 Task: In the "Doing" board, enter the title "Vehicle Name".
Action: Mouse moved to (407, 166)
Screenshot: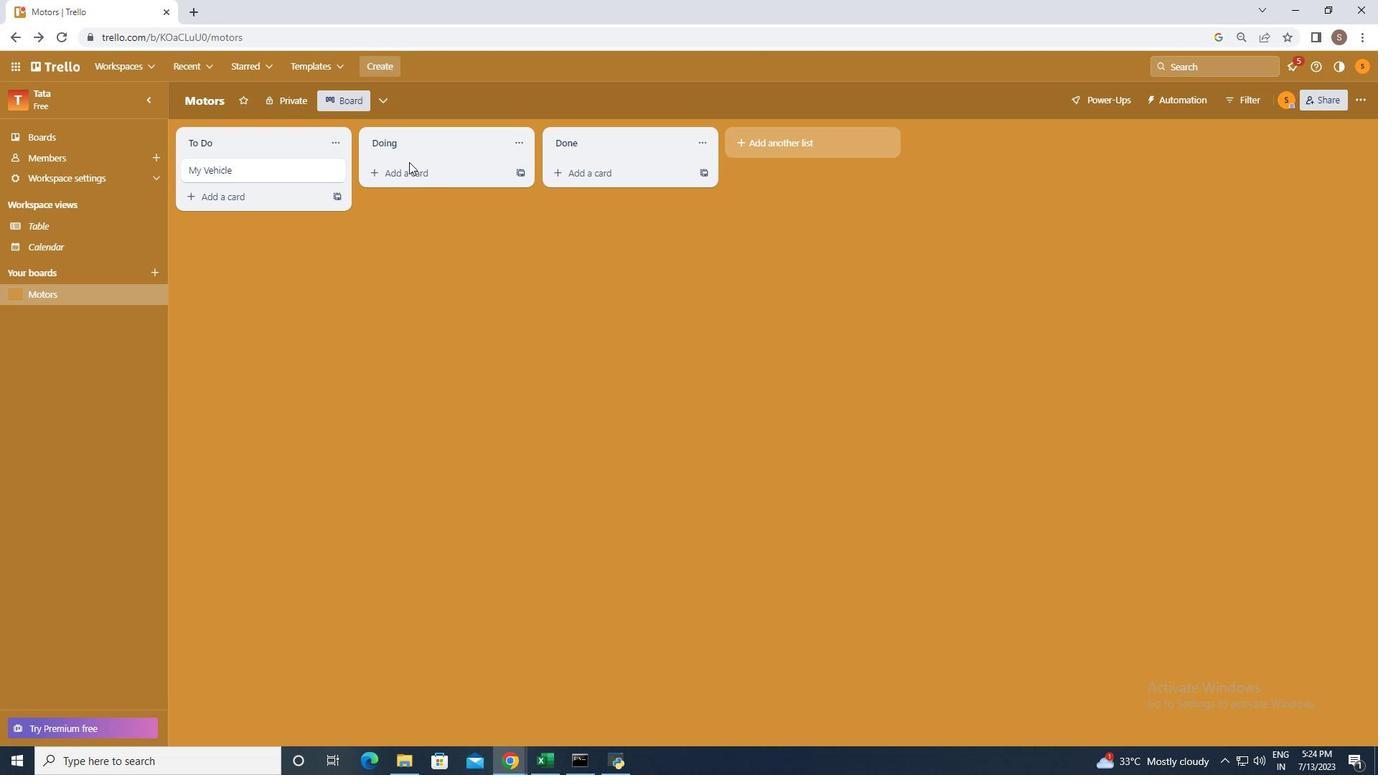 
Action: Mouse pressed left at (407, 166)
Screenshot: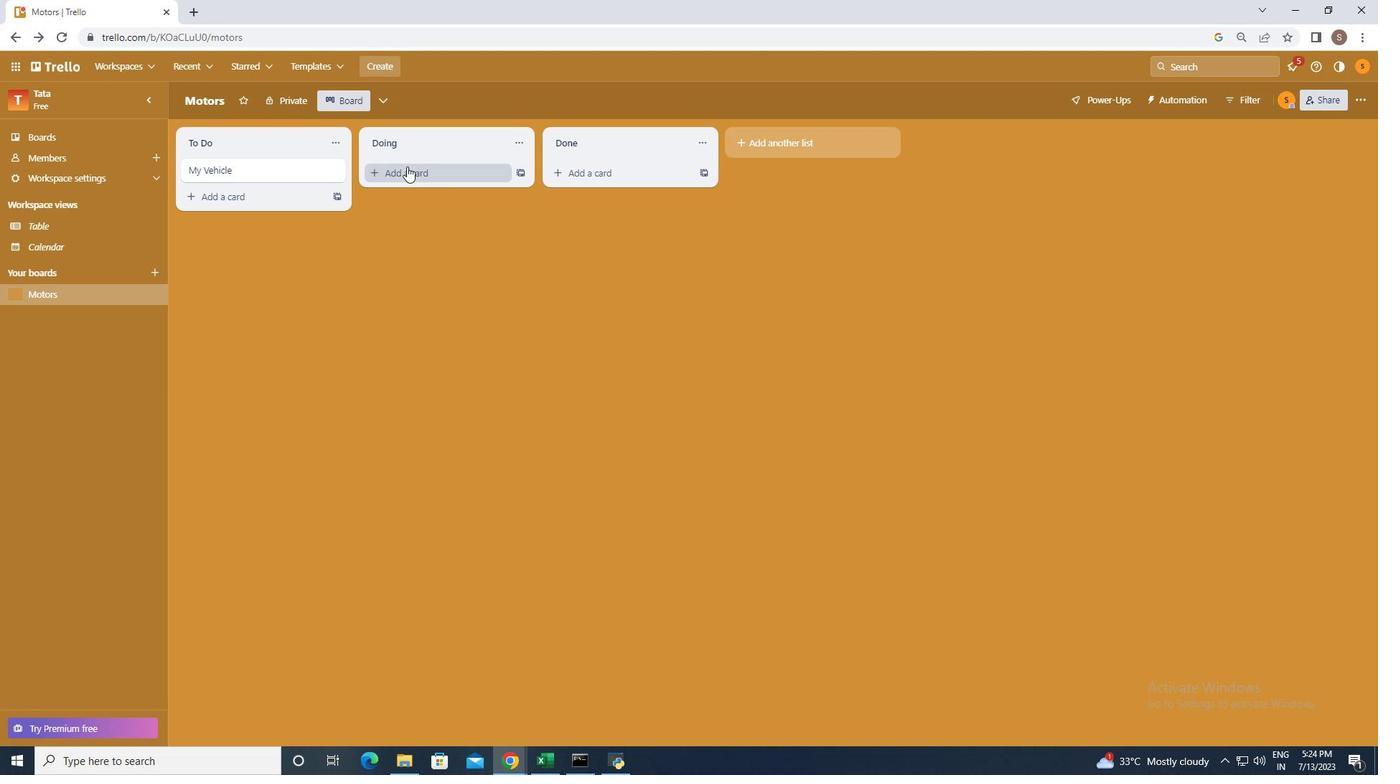
Action: Mouse moved to (417, 176)
Screenshot: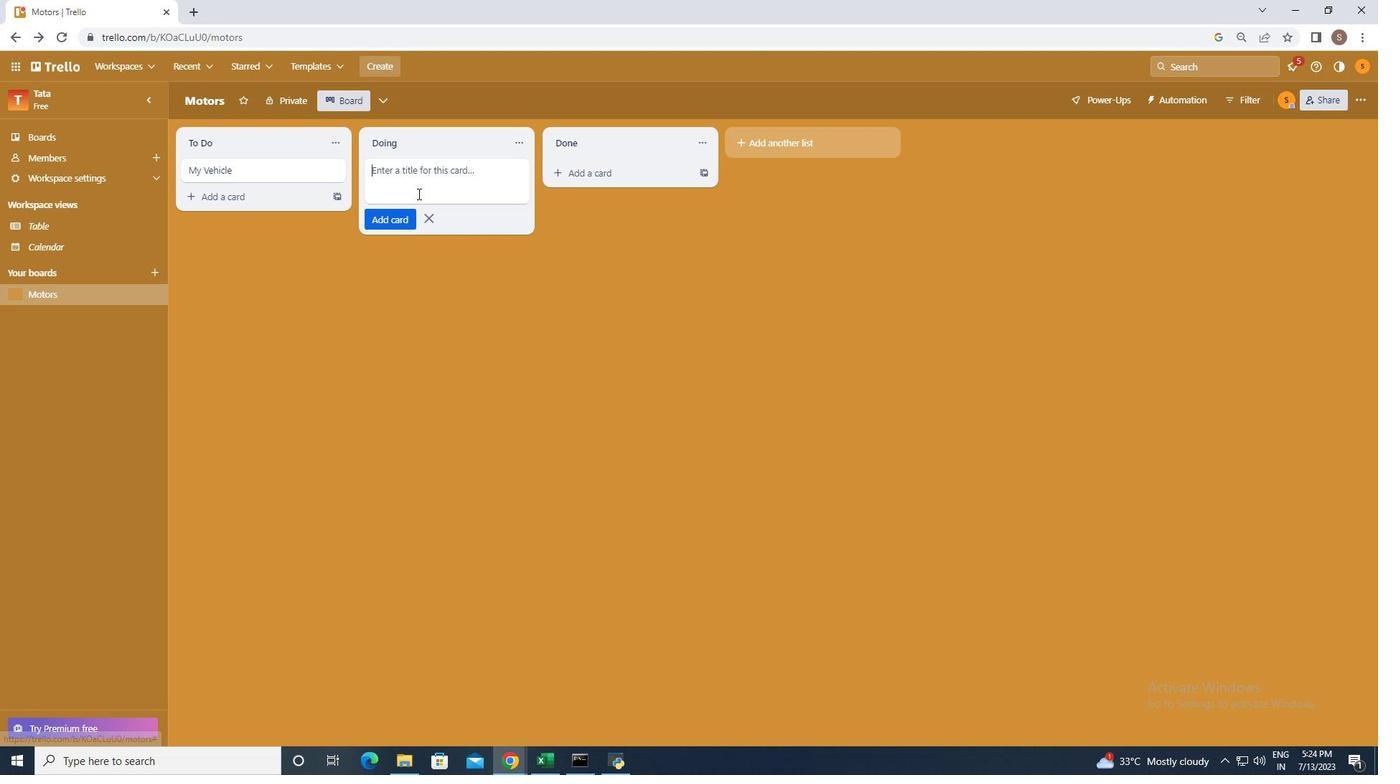 
Action: Key pressed <Key.shift>B<Key.backspace>Vehicle<Key.space><Key.shift>Name
Screenshot: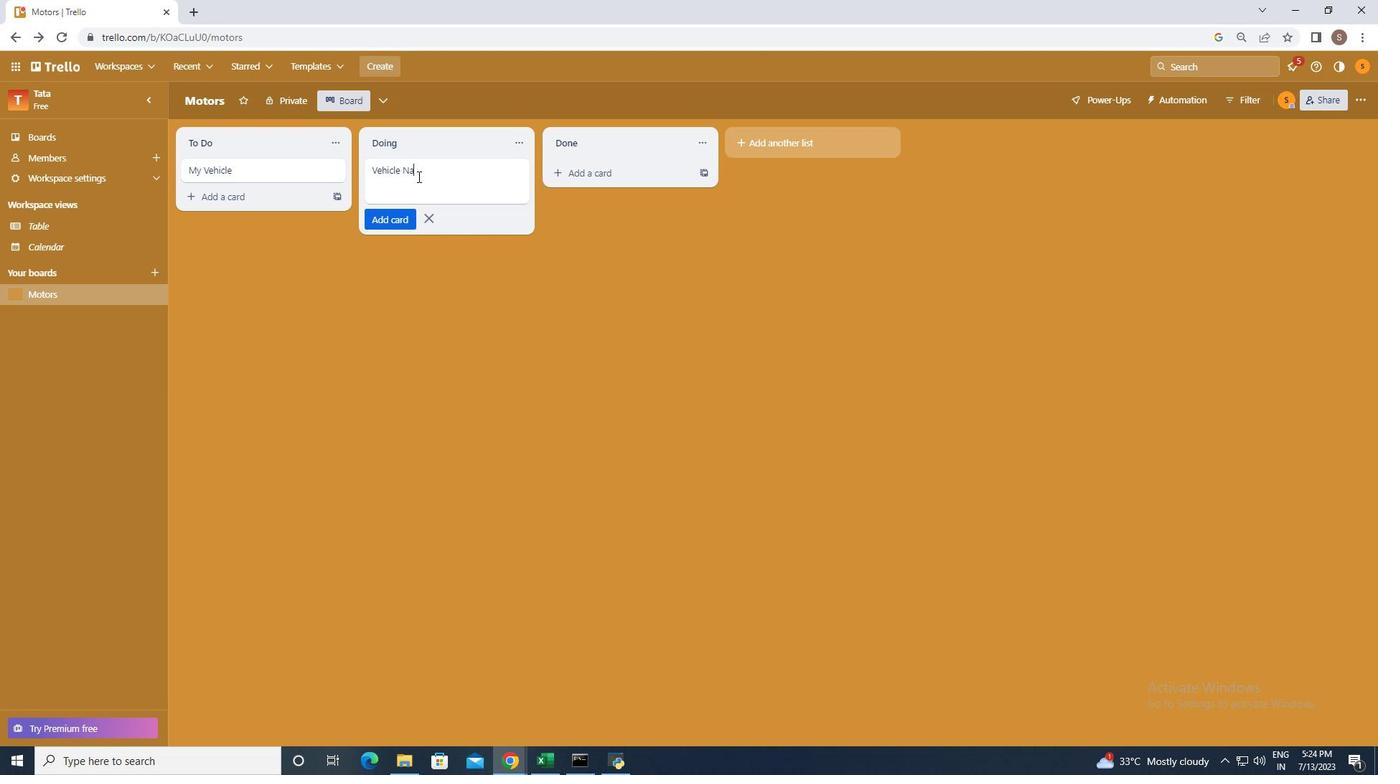 
Action: Mouse moved to (607, 342)
Screenshot: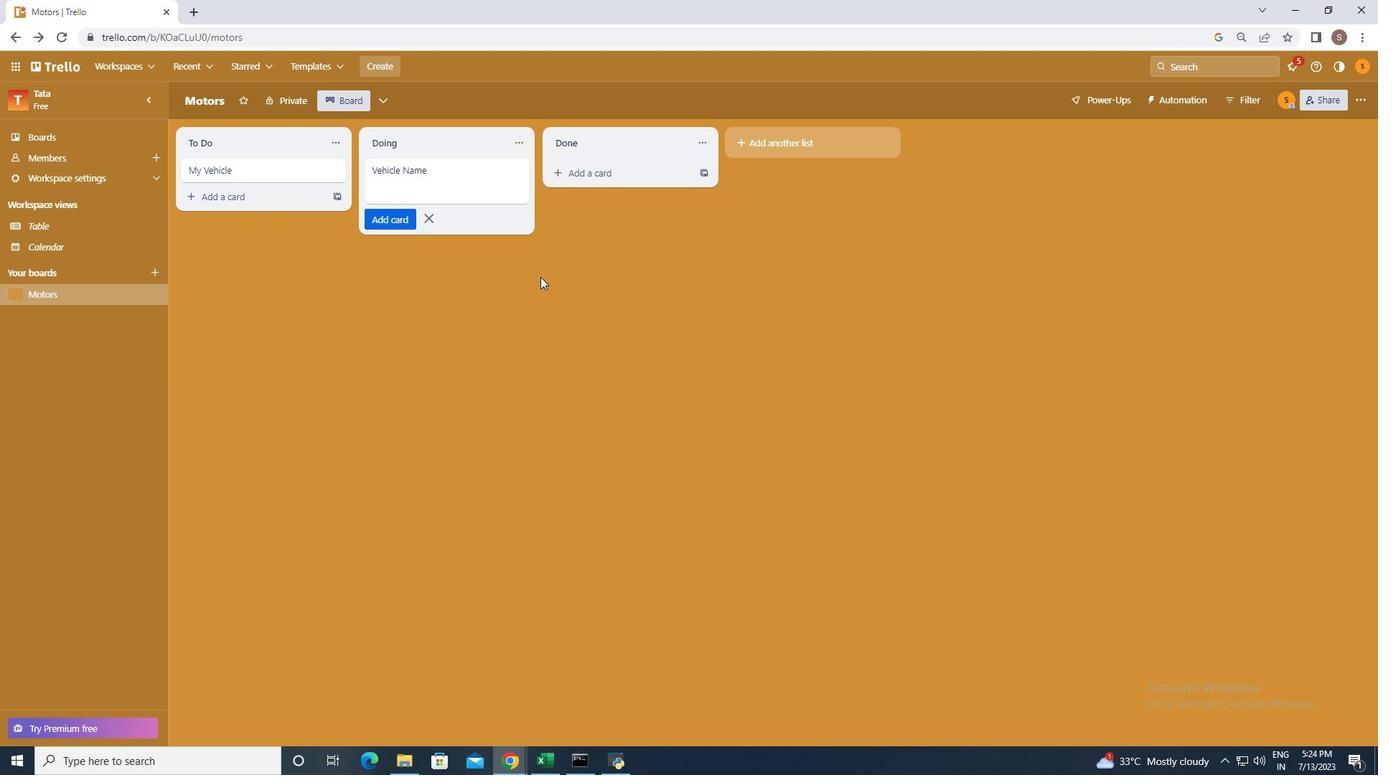 
Action: Mouse pressed left at (607, 342)
Screenshot: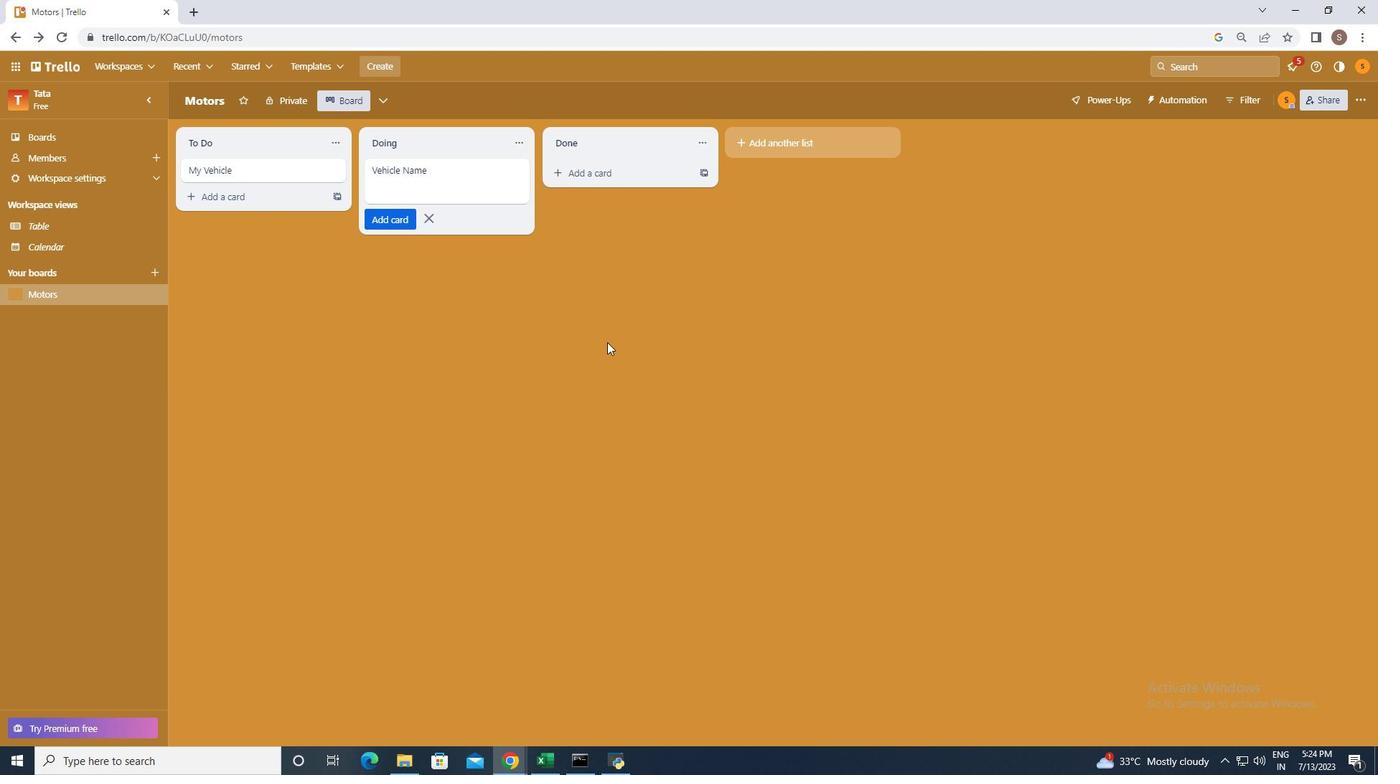 
